 Task: Add Siggi's Vanilla Skyr Yogurt to the cart.
Action: Mouse pressed left at (20, 145)
Screenshot: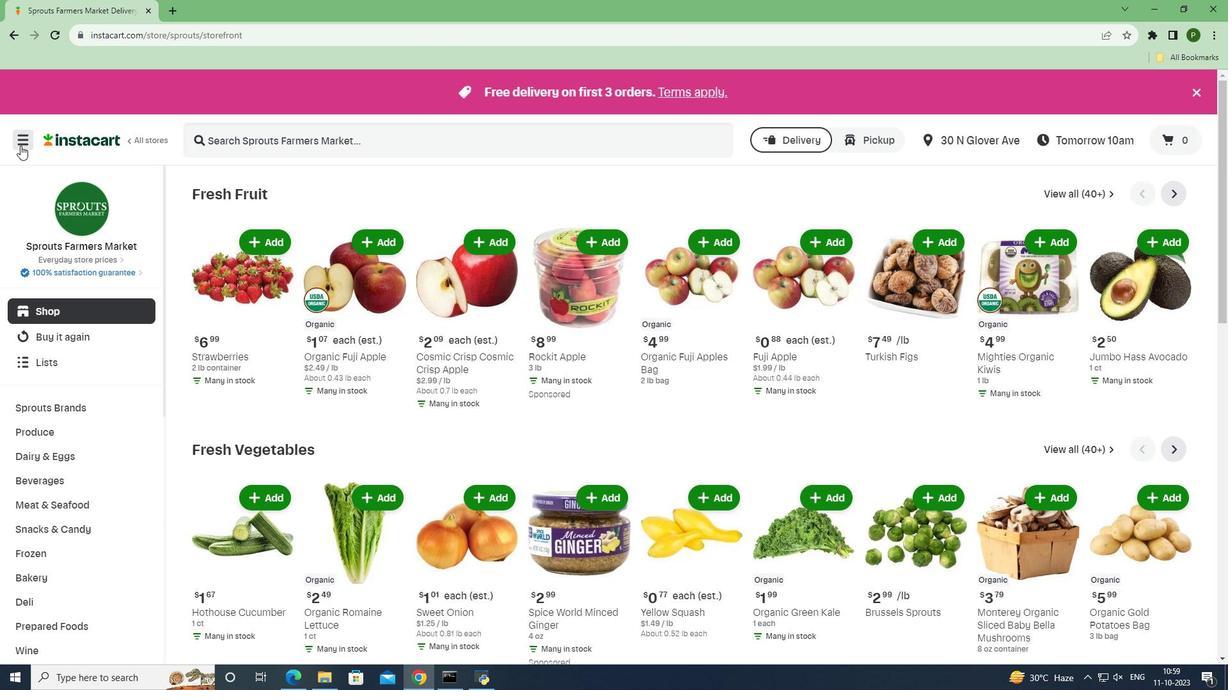 
Action: Mouse moved to (40, 334)
Screenshot: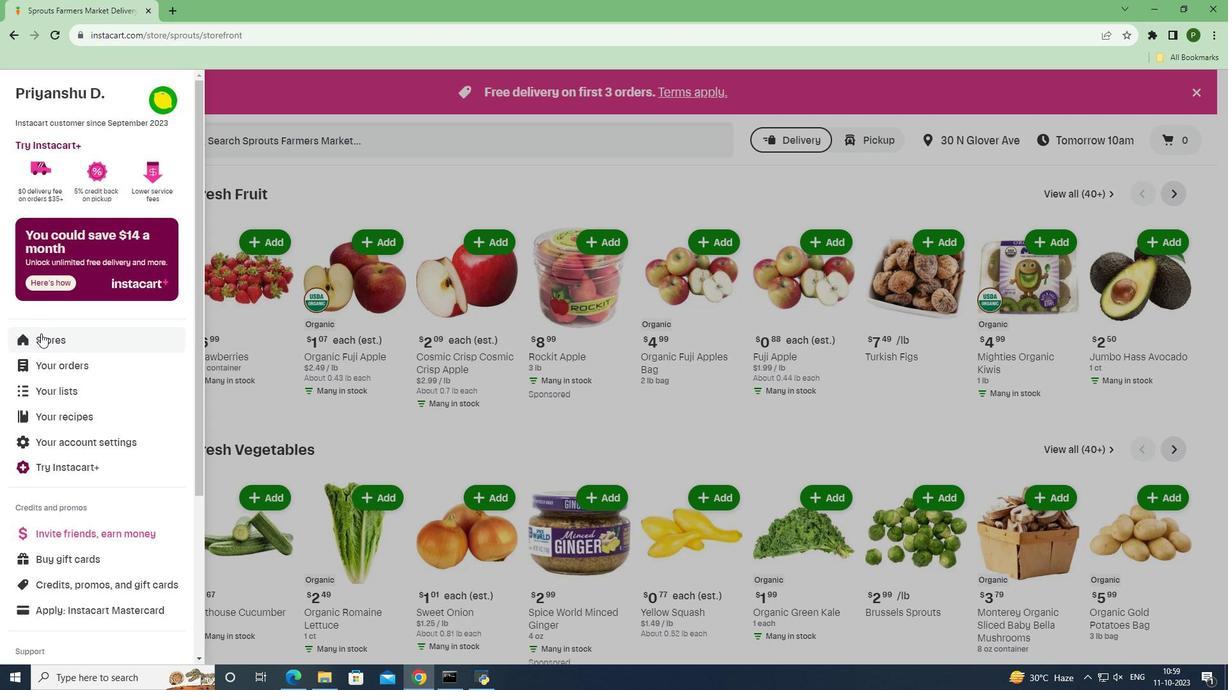 
Action: Mouse pressed left at (40, 334)
Screenshot: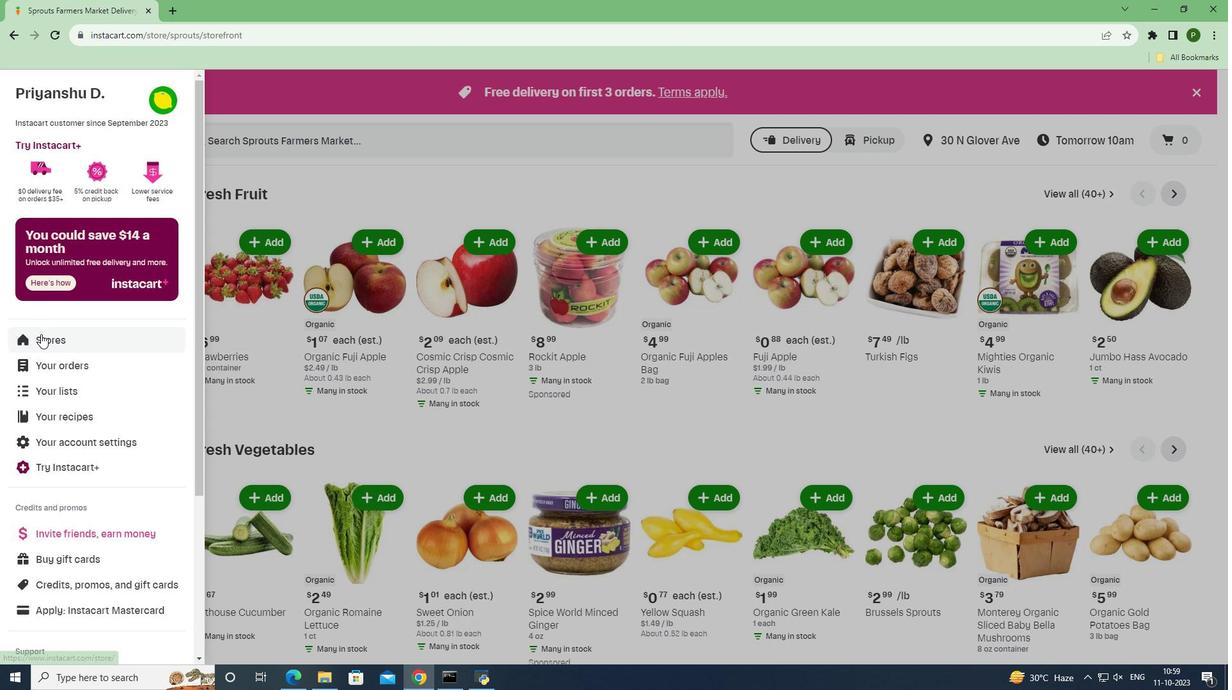 
Action: Mouse moved to (278, 136)
Screenshot: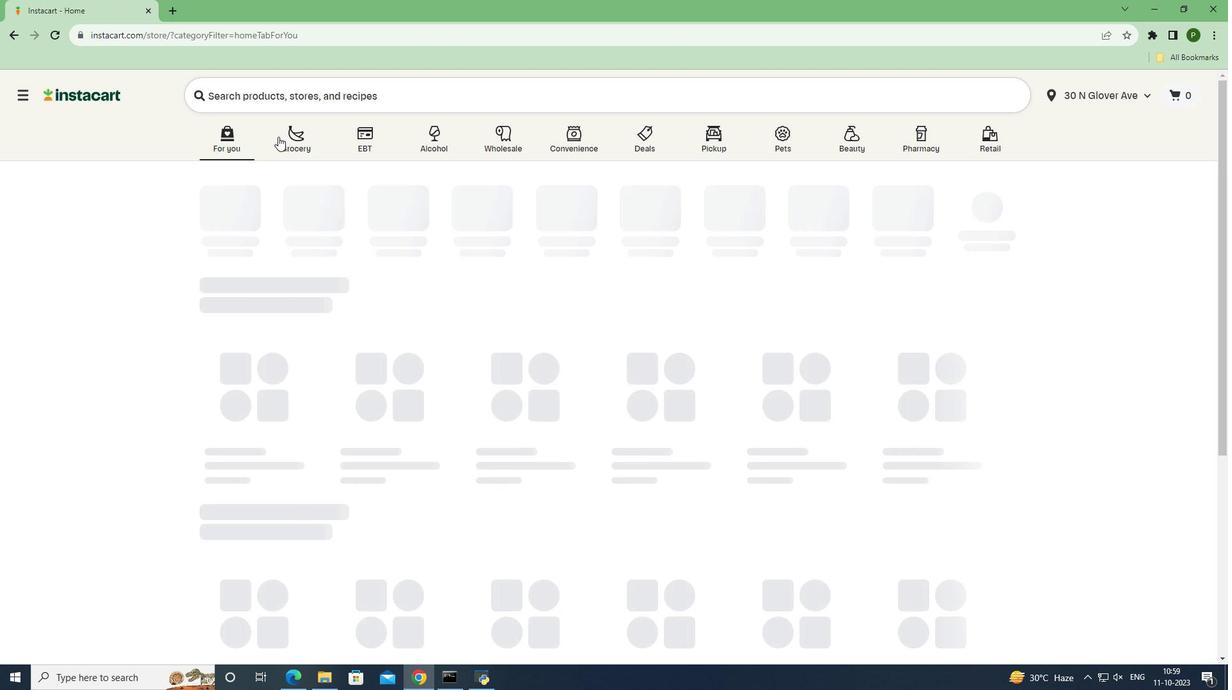 
Action: Mouse pressed left at (278, 136)
Screenshot: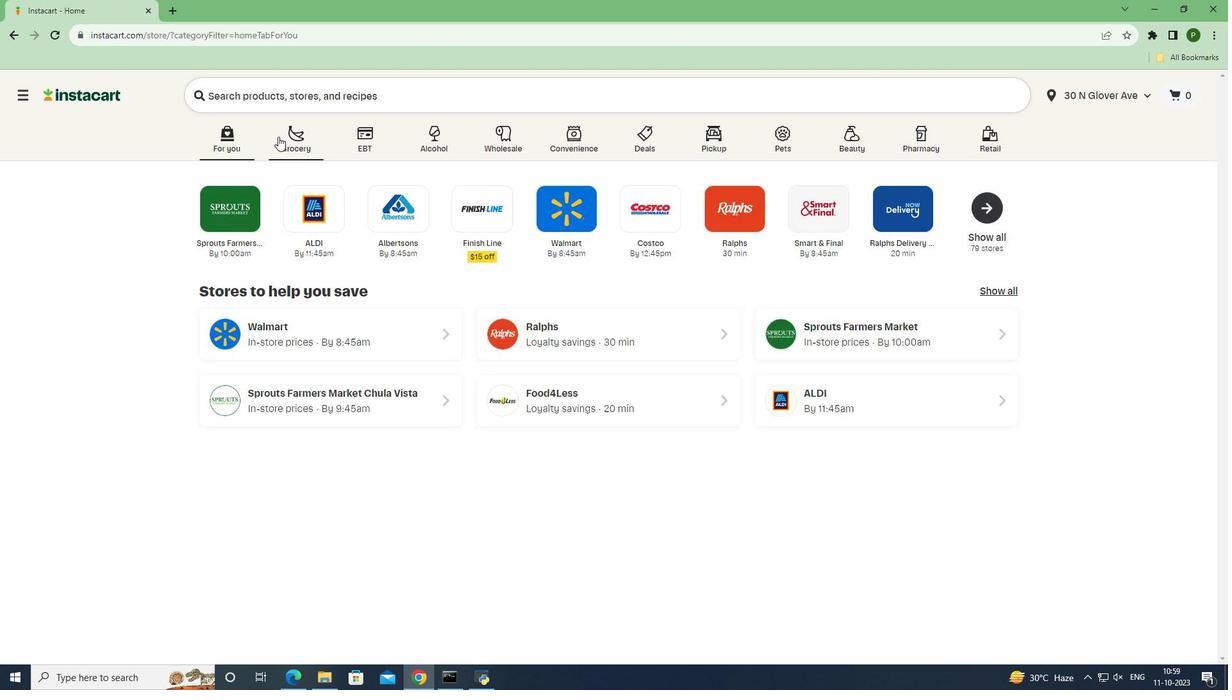 
Action: Mouse moved to (506, 287)
Screenshot: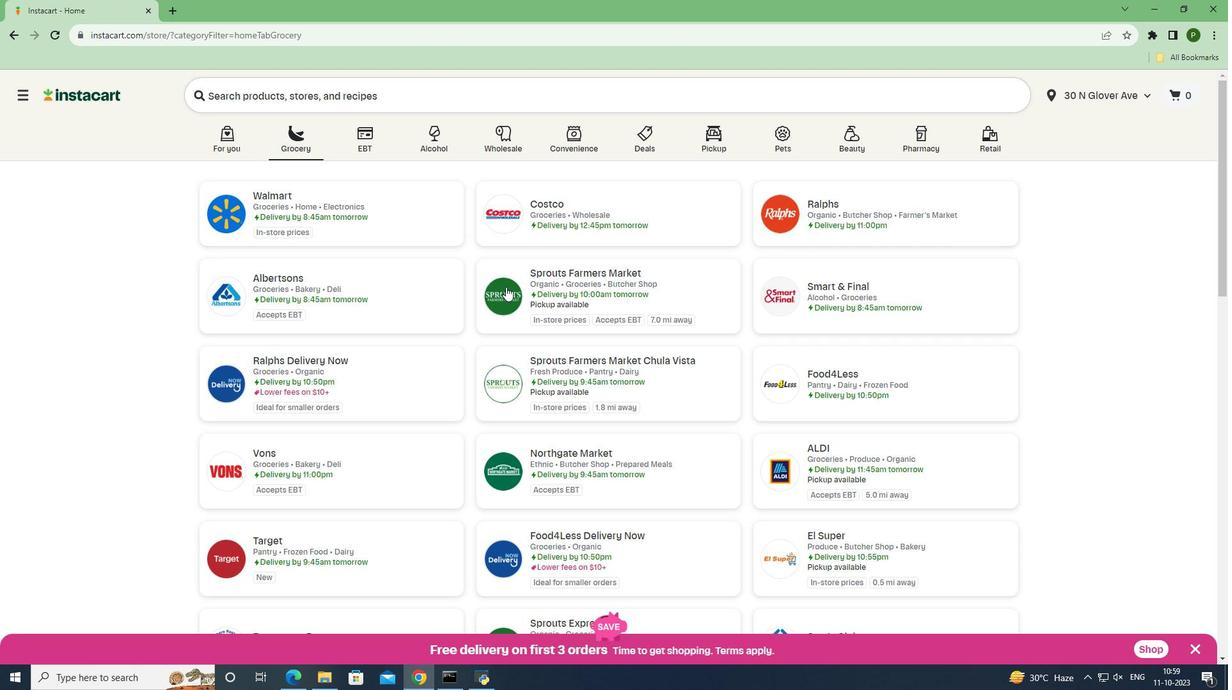 
Action: Mouse pressed left at (506, 287)
Screenshot: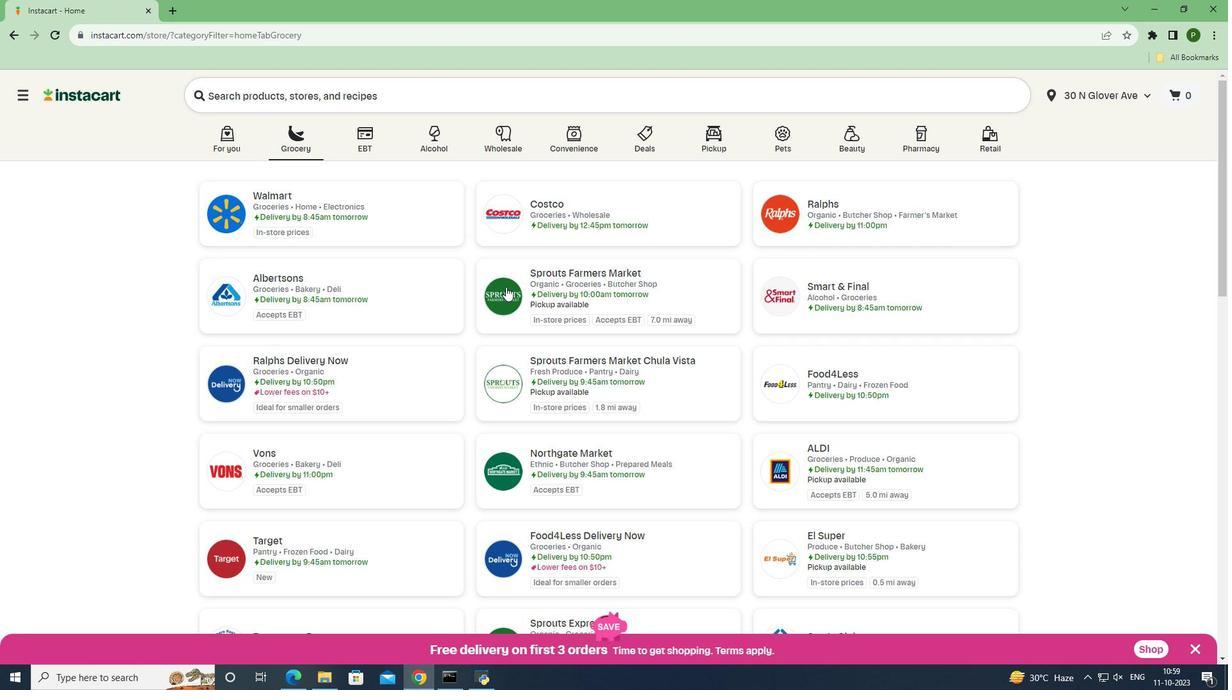 
Action: Mouse moved to (76, 456)
Screenshot: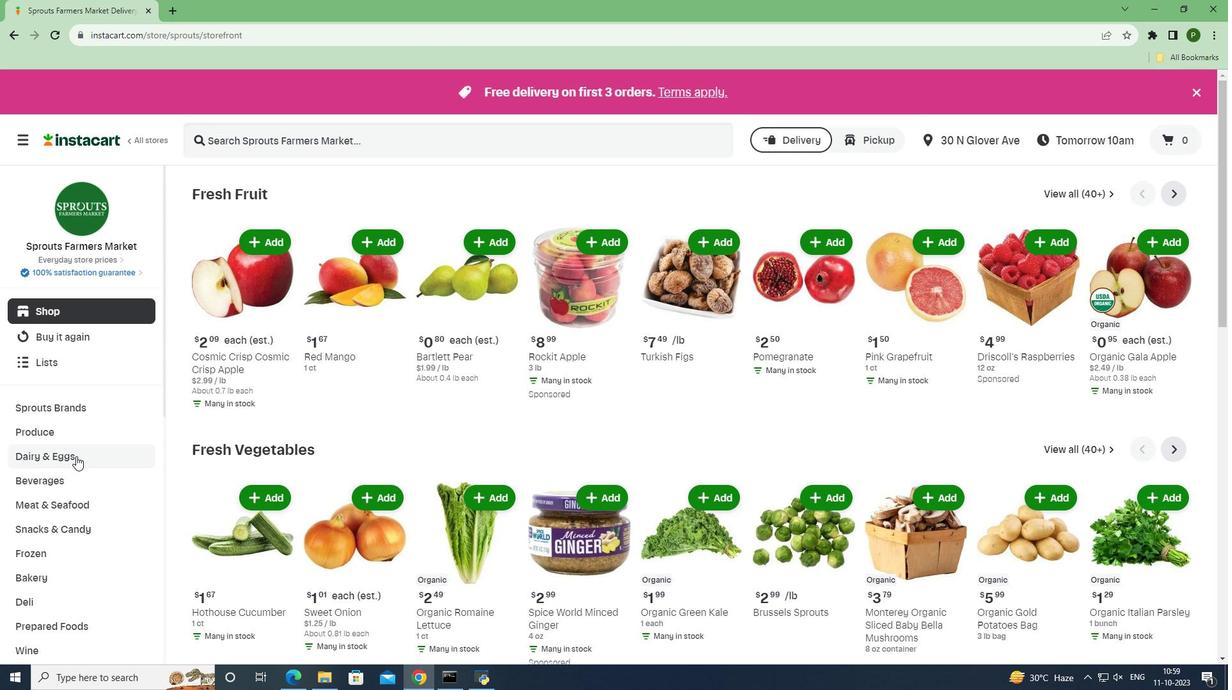 
Action: Mouse pressed left at (76, 456)
Screenshot: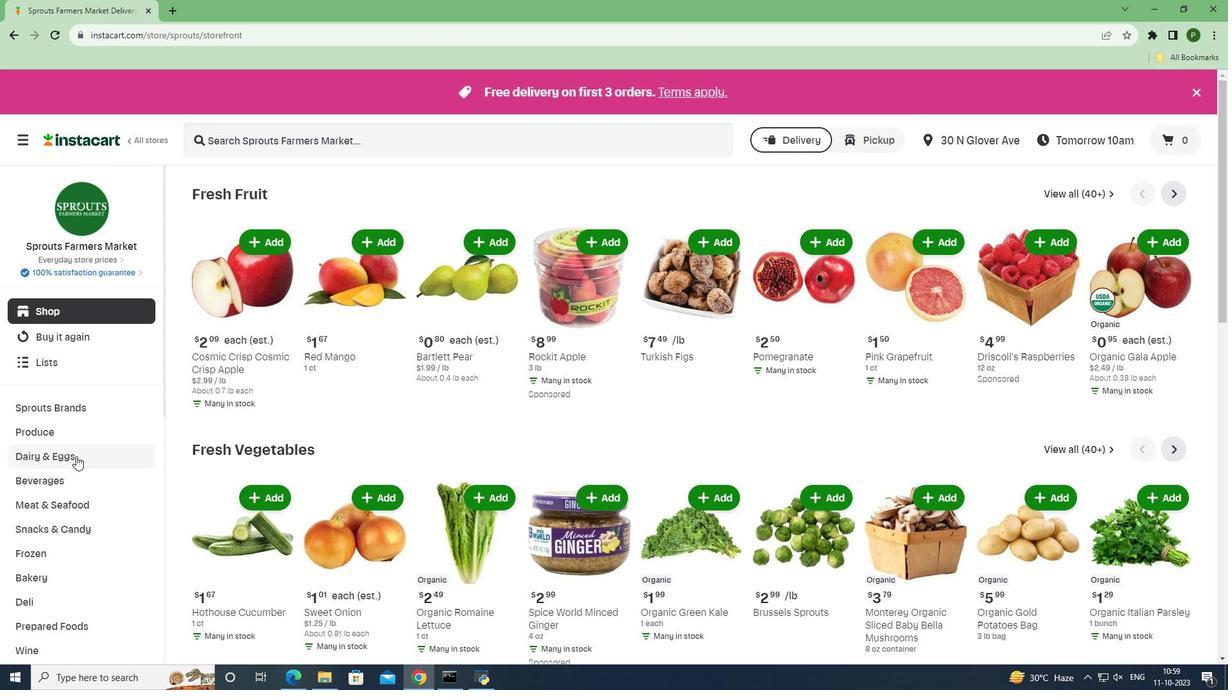 
Action: Mouse moved to (49, 550)
Screenshot: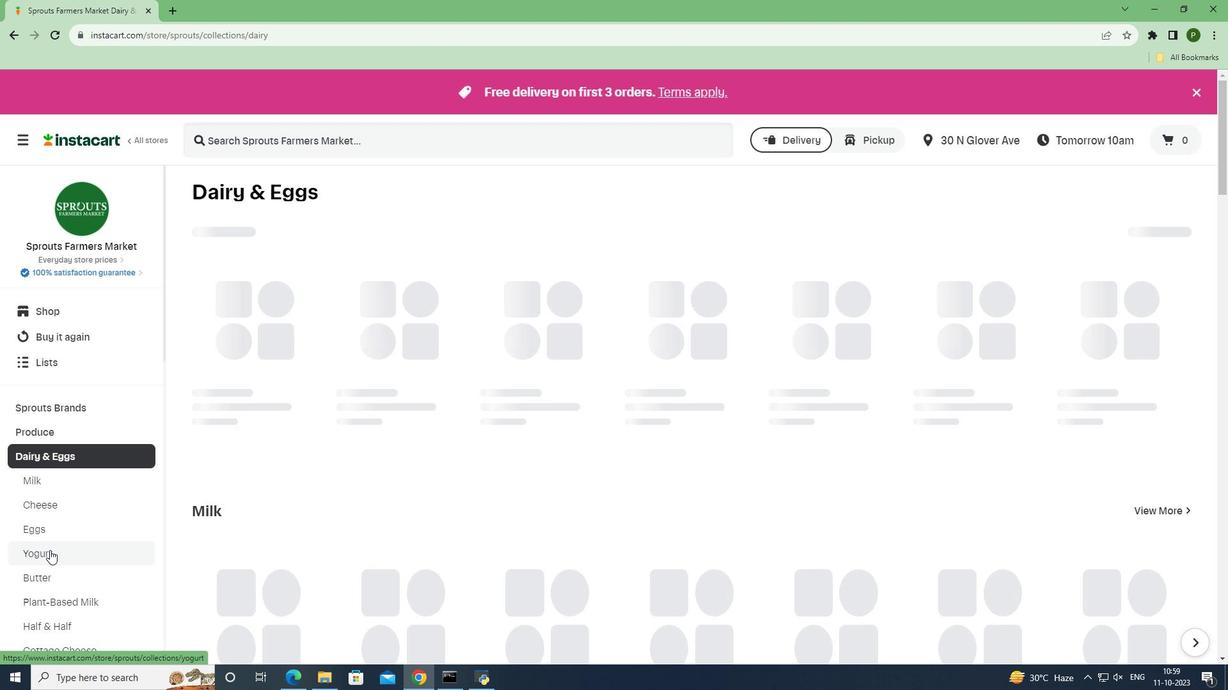 
Action: Mouse pressed left at (49, 550)
Screenshot: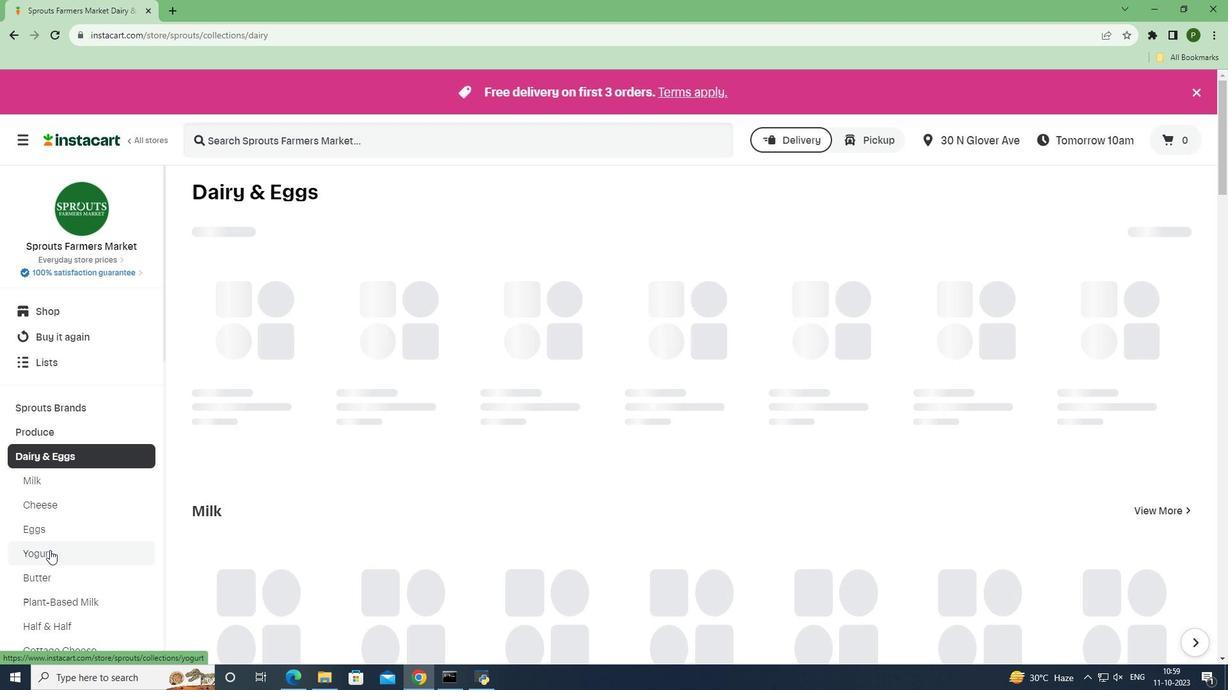 
Action: Mouse moved to (253, 134)
Screenshot: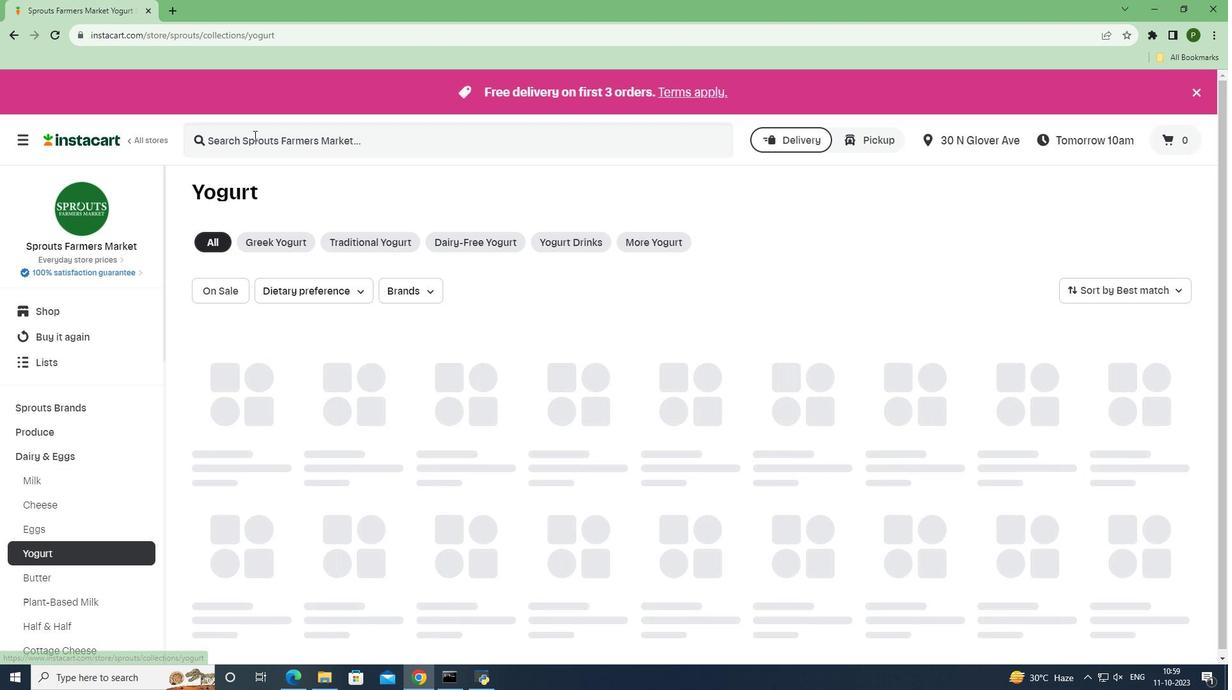 
Action: Mouse pressed left at (253, 134)
Screenshot: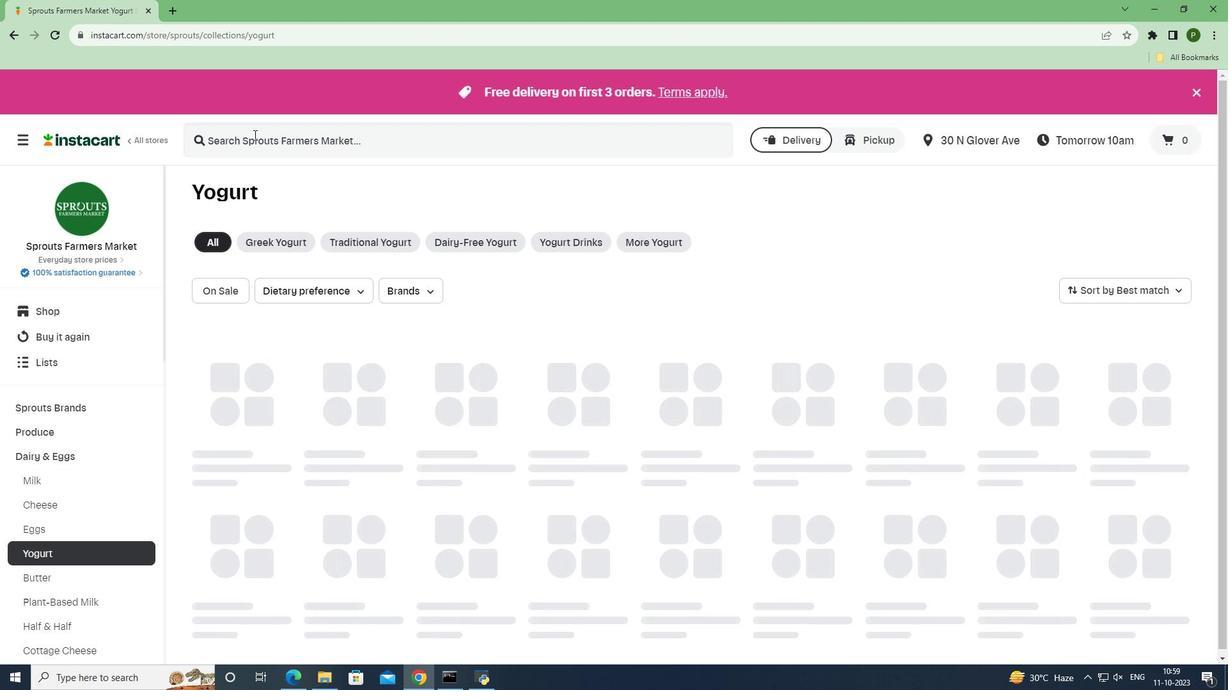
Action: Key pressed <Key.caps_lock>S<Key.caps_lock>iggi's<Key.space><Key.caps_lock>V<Key.caps_lock>anilla<Key.space><Key.caps_lock>S<Key.caps_lock>kyr<Key.space><Key.caps_lock>Y<Key.caps_lock>ogurt<Key.space><Key.enter>
Screenshot: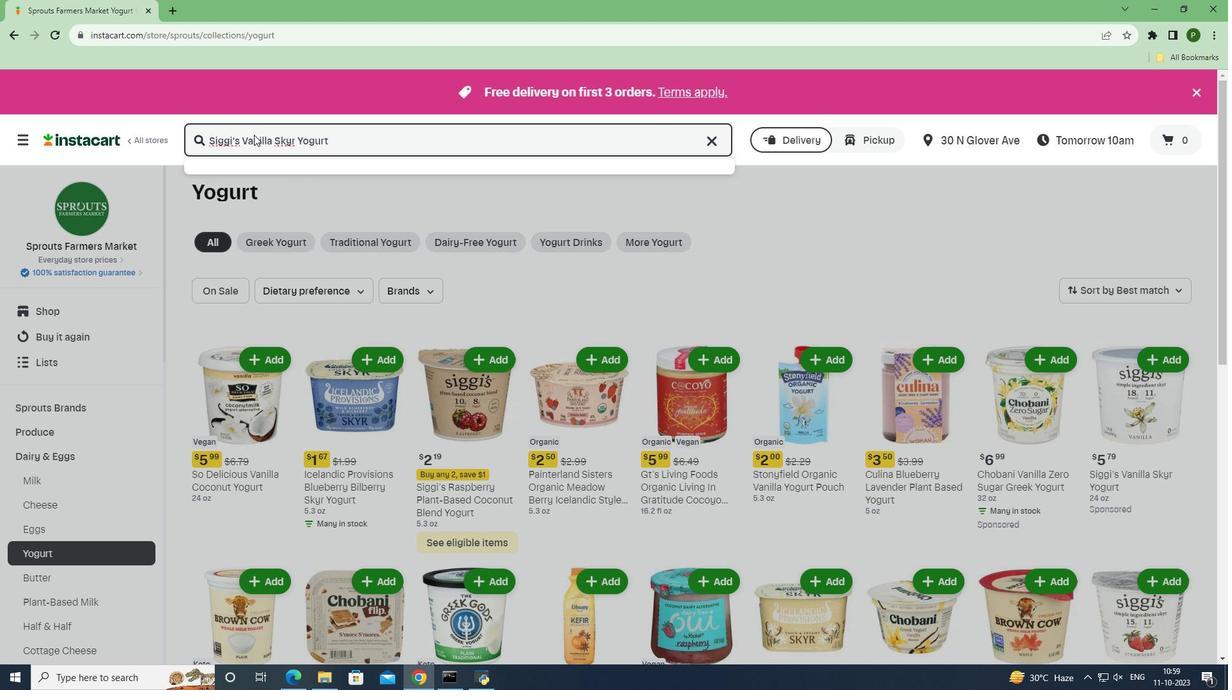 
Action: Mouse moved to (364, 275)
Screenshot: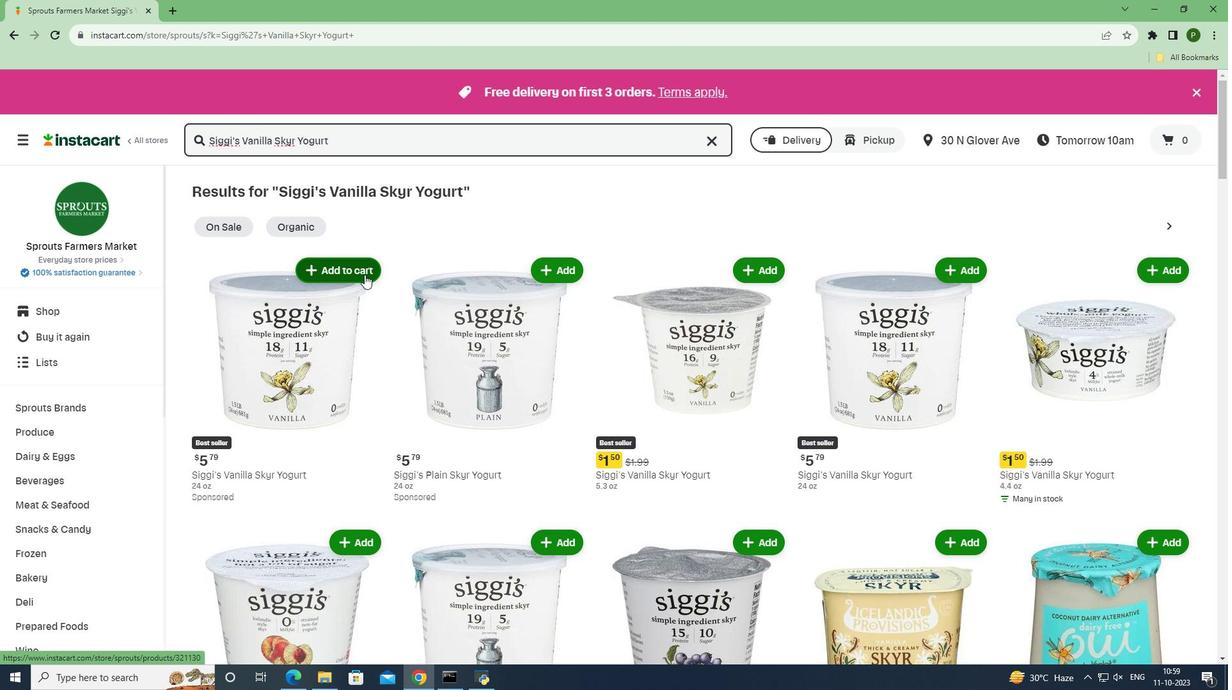 
Action: Mouse pressed left at (364, 275)
Screenshot: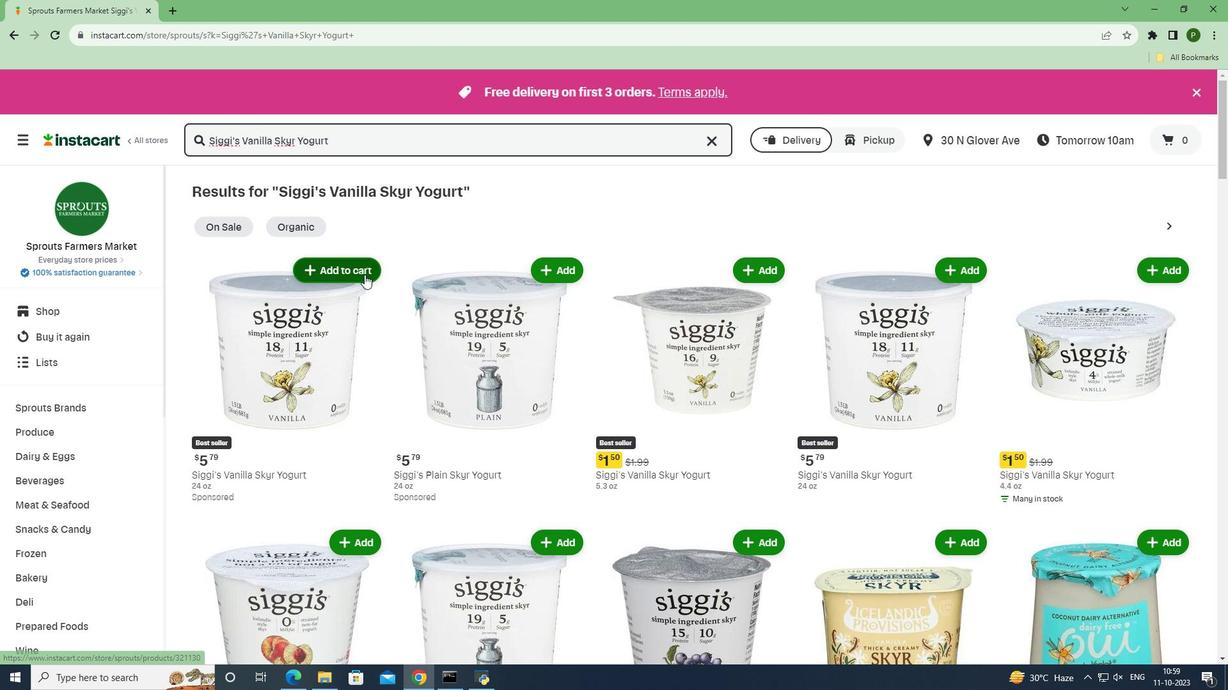 
Action: Mouse moved to (384, 356)
Screenshot: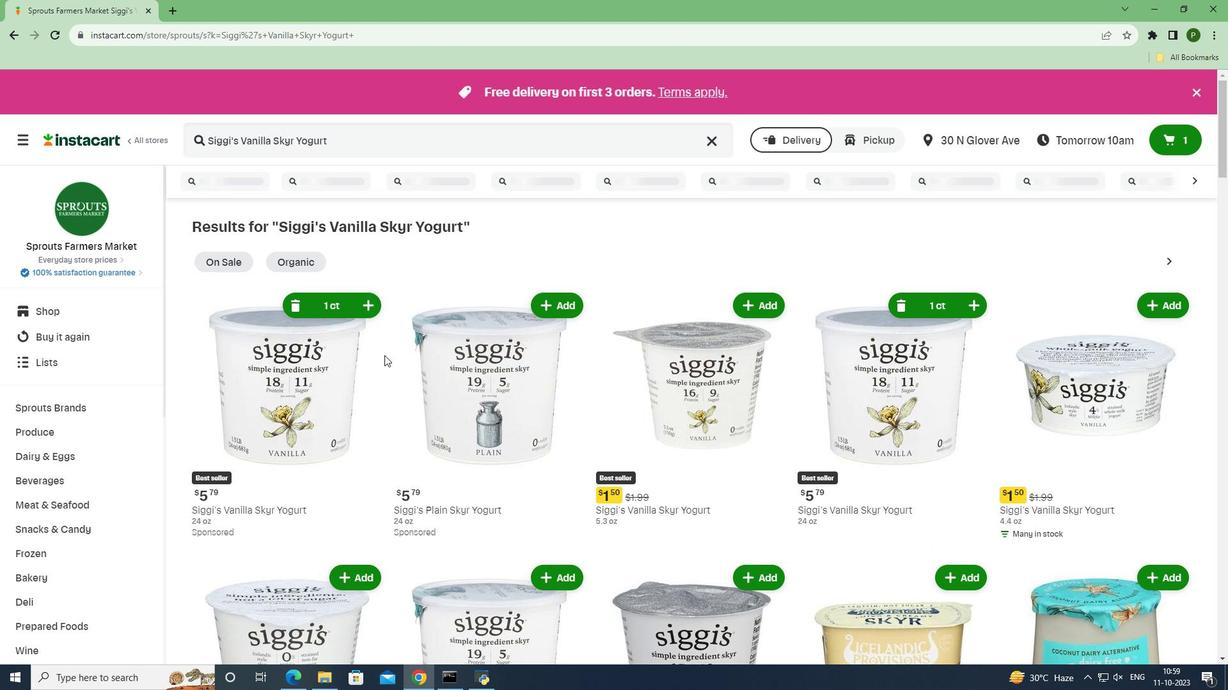 
